 Task: Change theme to Light High Contrast.
Action: Mouse moved to (37, 17)
Screenshot: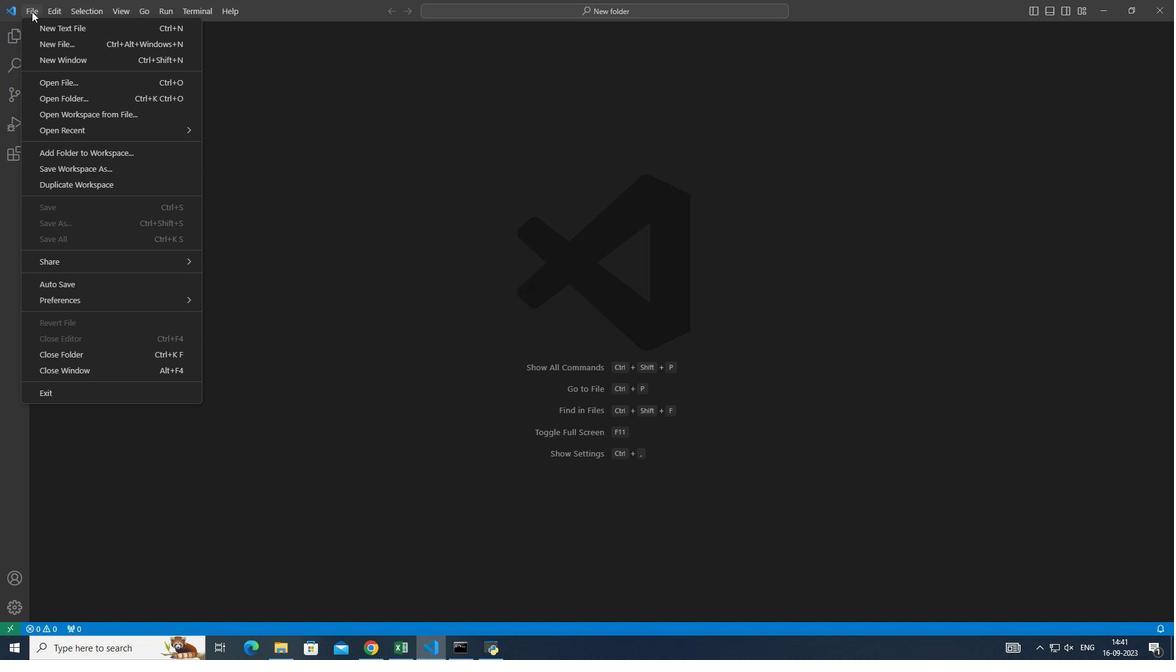 
Action: Mouse pressed left at (37, 17)
Screenshot: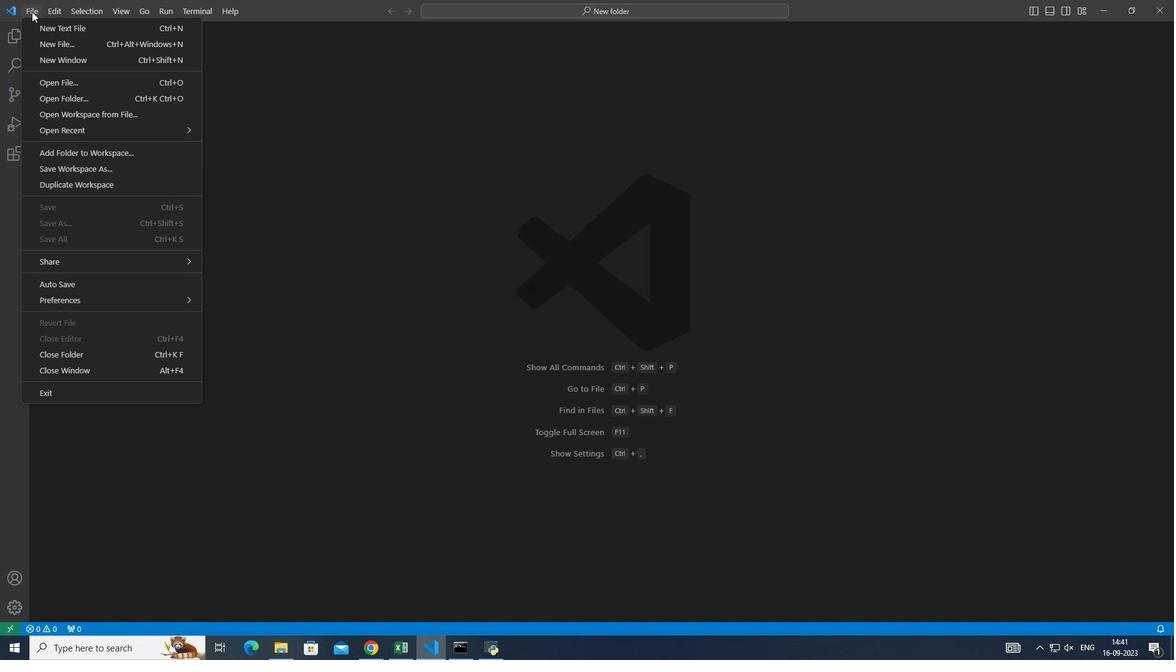 
Action: Mouse moved to (200, 302)
Screenshot: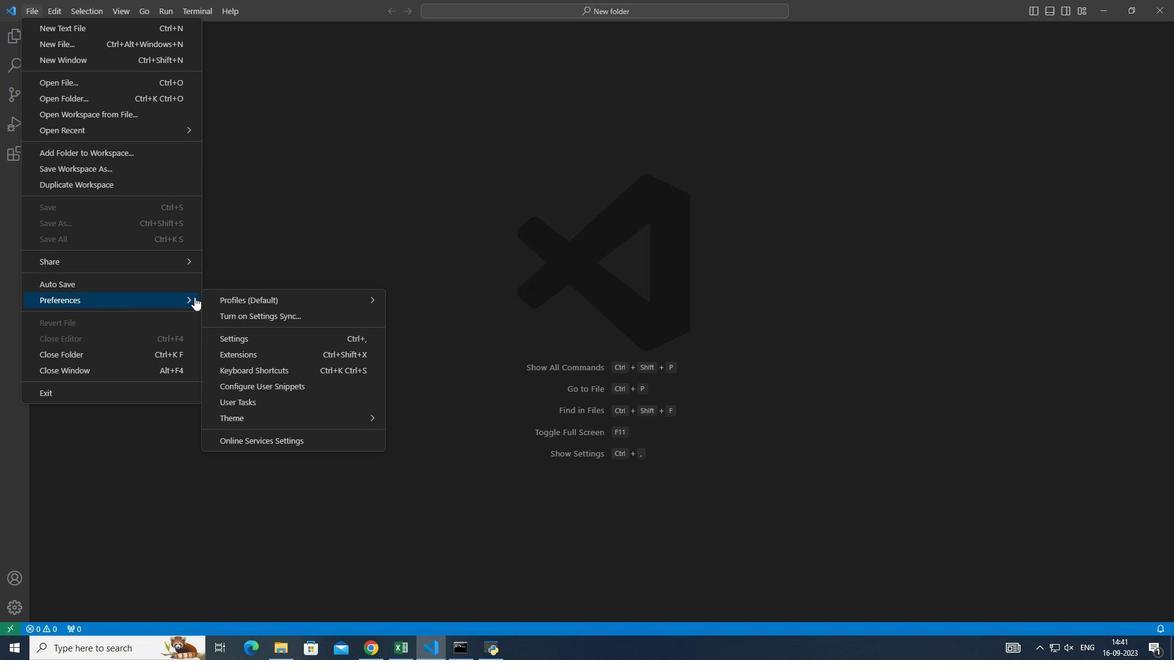 
Action: Mouse pressed left at (200, 302)
Screenshot: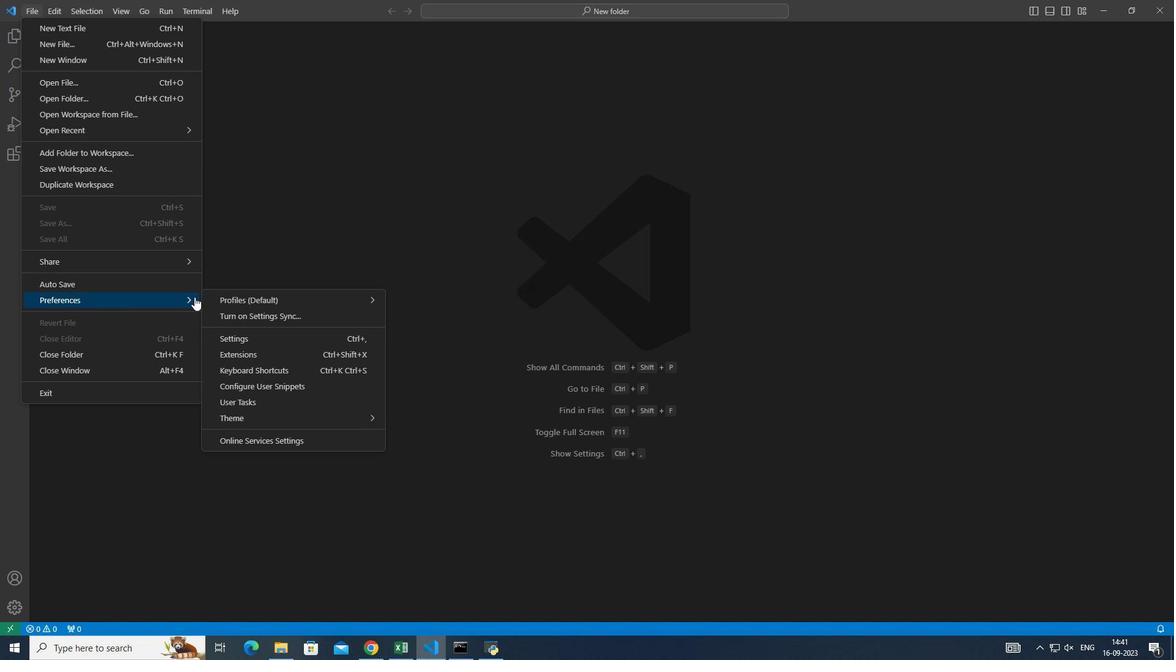 
Action: Mouse moved to (308, 427)
Screenshot: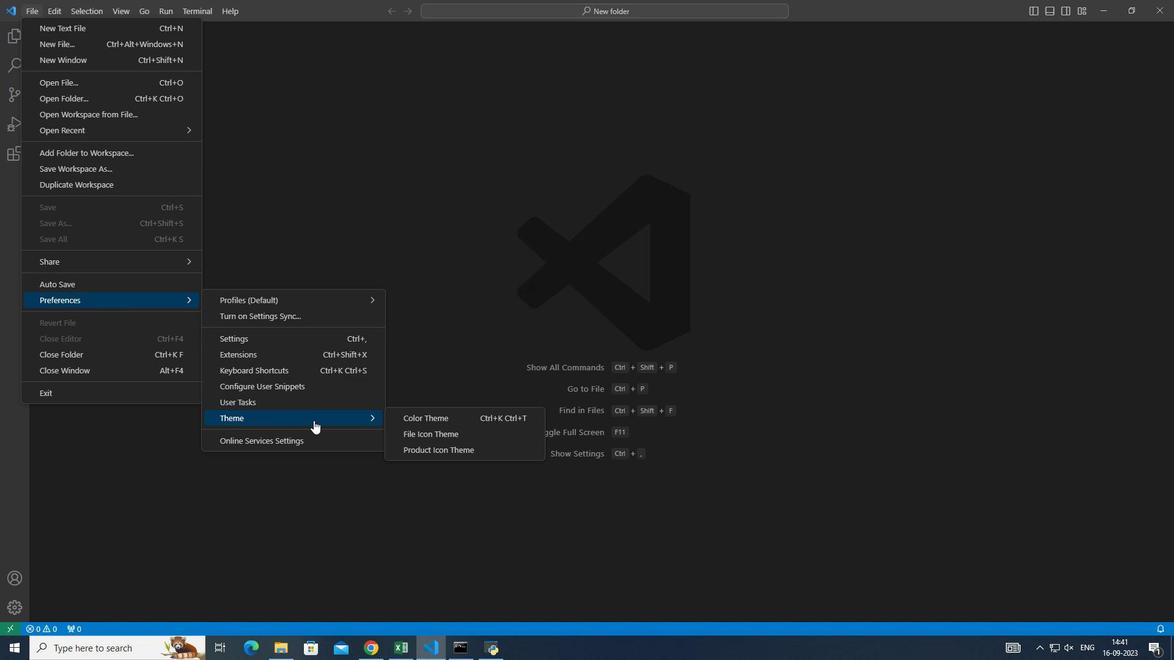 
Action: Mouse pressed left at (308, 427)
Screenshot: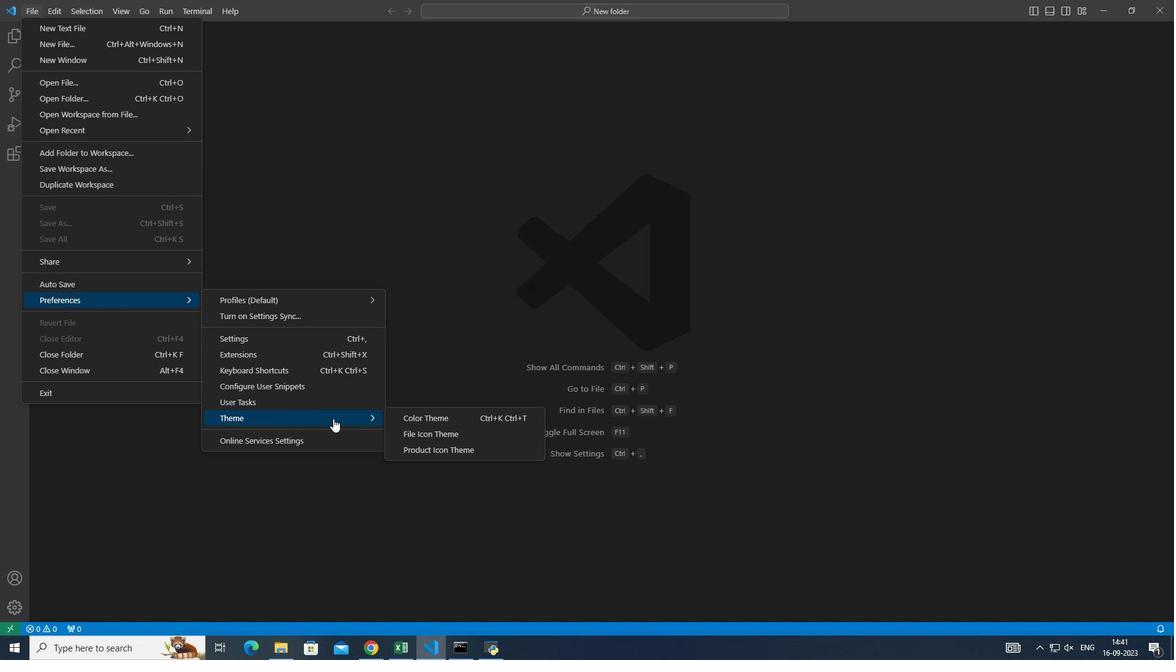 
Action: Mouse moved to (438, 422)
Screenshot: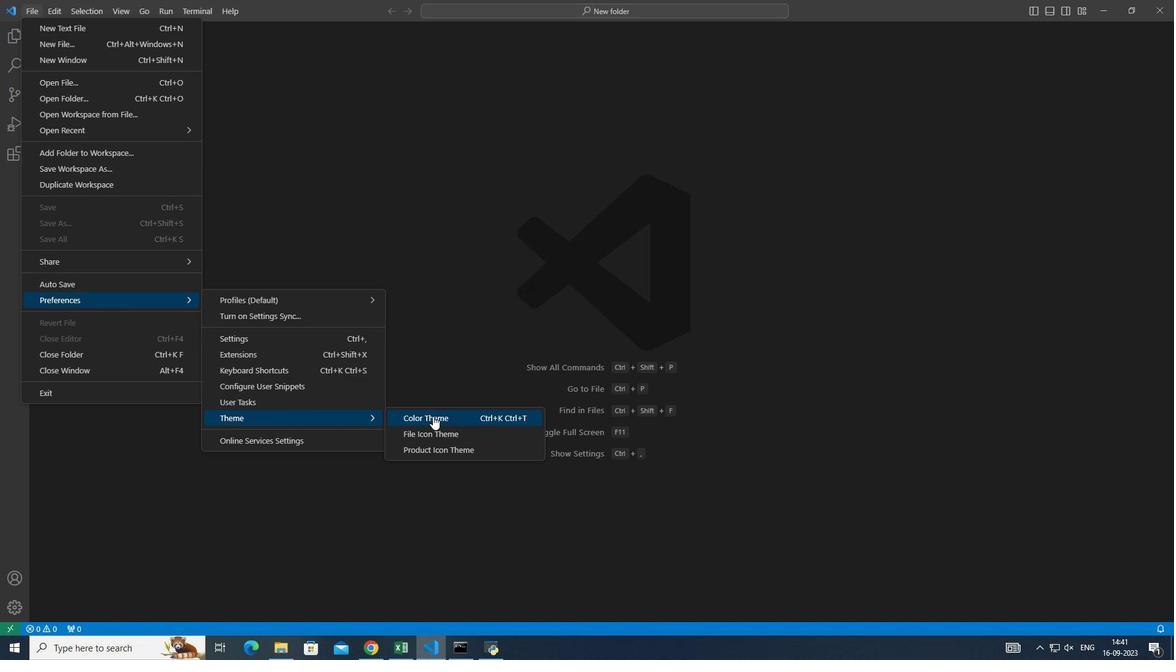 
Action: Mouse pressed left at (438, 422)
Screenshot: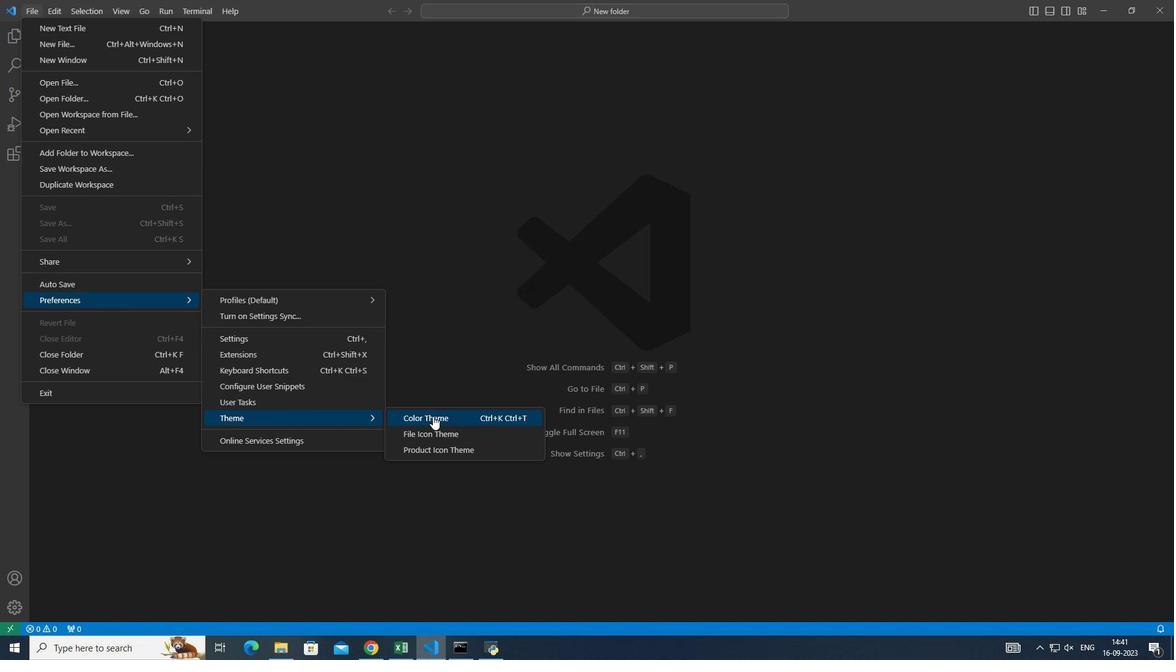 
Action: Mouse moved to (459, 270)
Screenshot: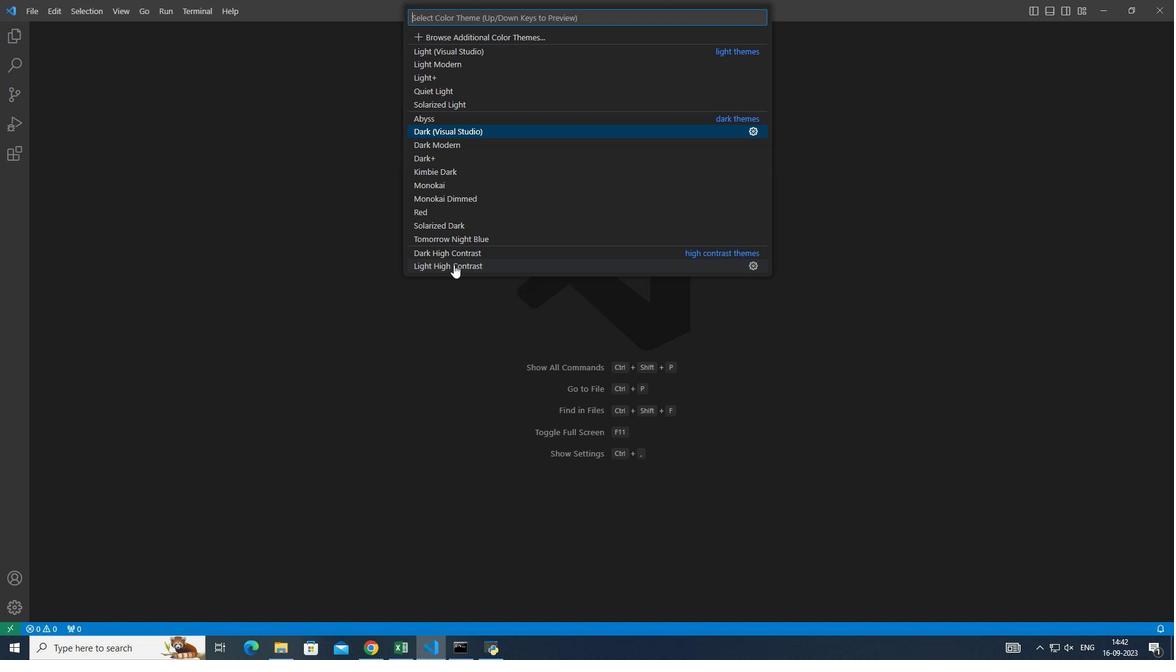 
Action: Mouse pressed left at (459, 270)
Screenshot: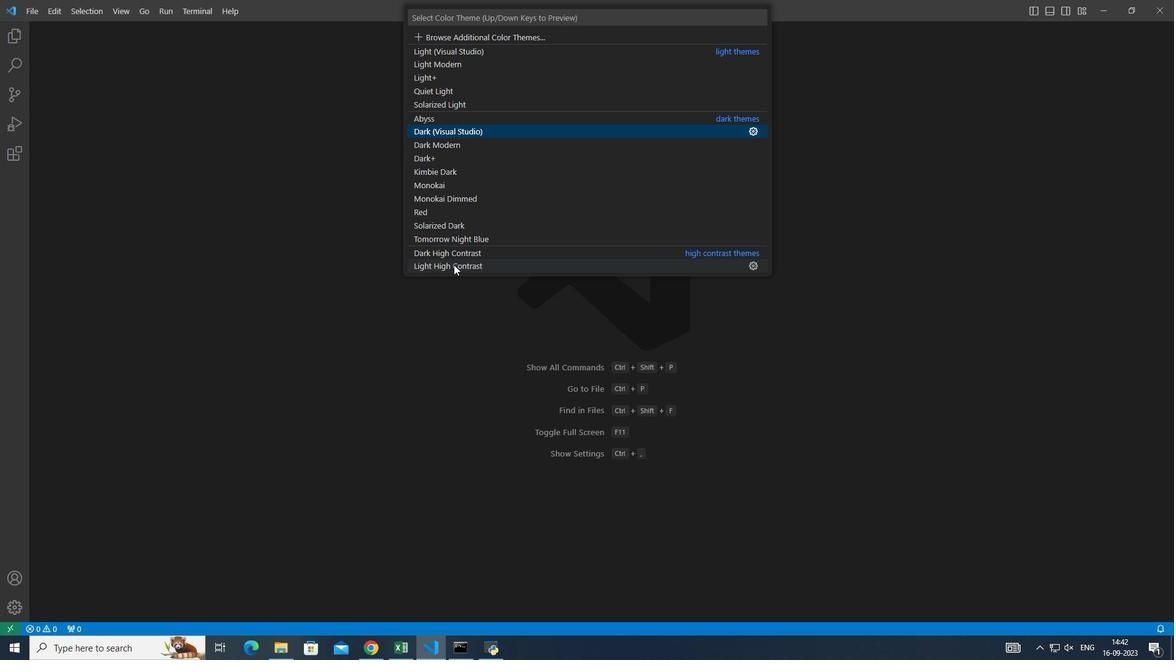 
Action: Mouse moved to (460, 270)
Screenshot: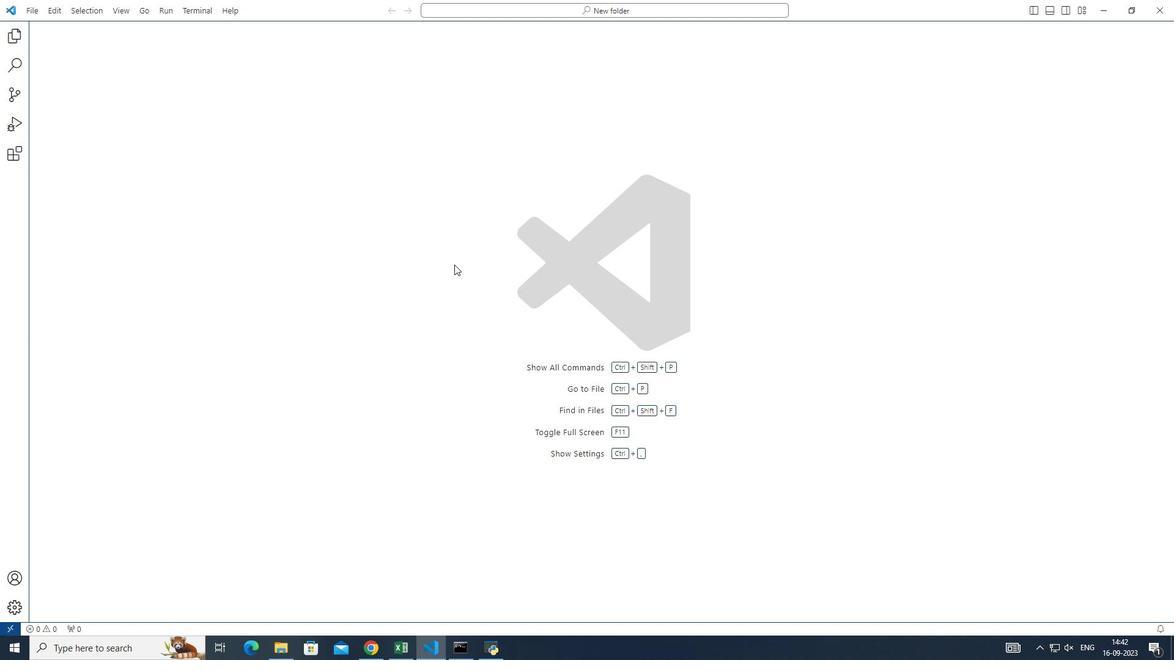 
